Task: Add Alba Botanica Very Emollient Sunscreen Spry Spf 50 to the cart.
Action: Mouse moved to (335, 183)
Screenshot: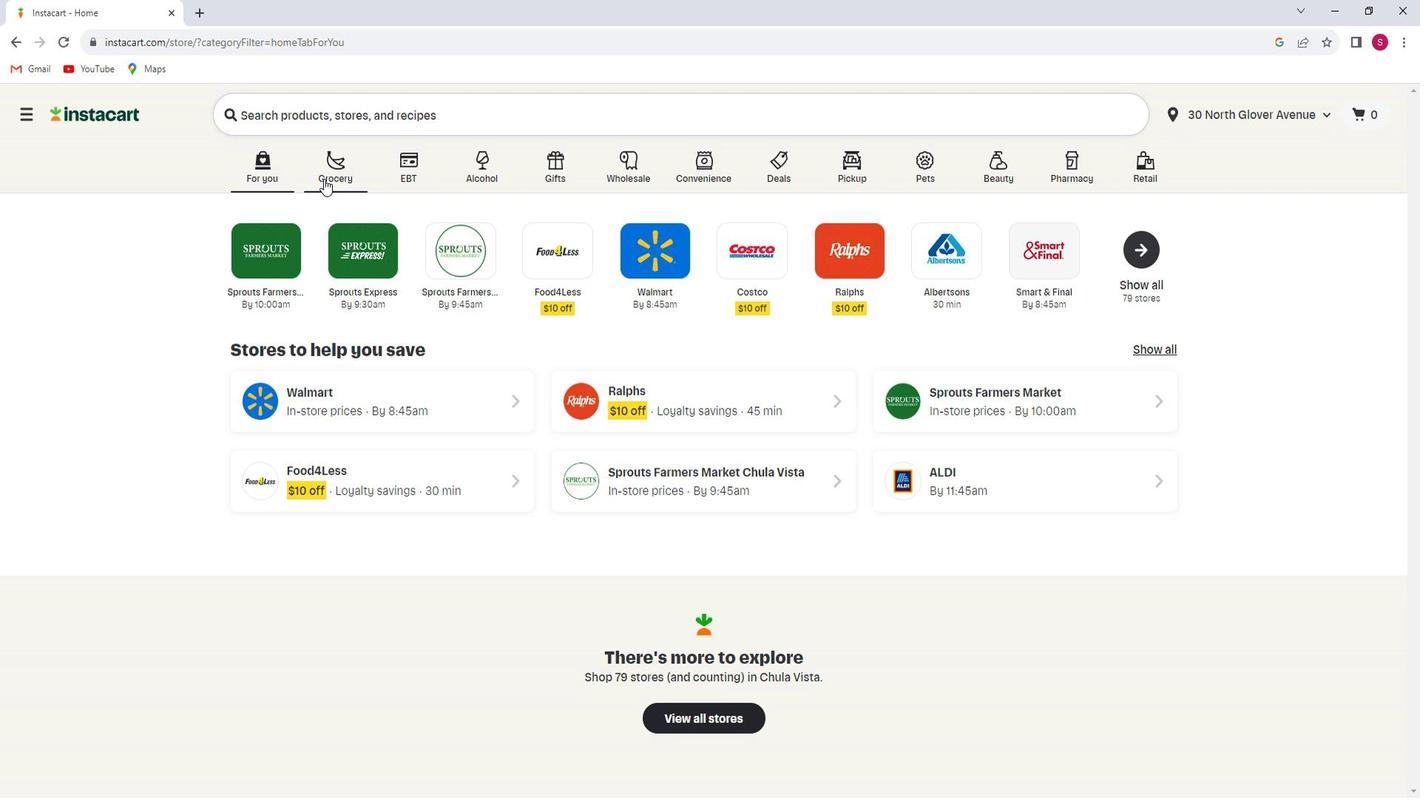 
Action: Mouse pressed left at (335, 183)
Screenshot: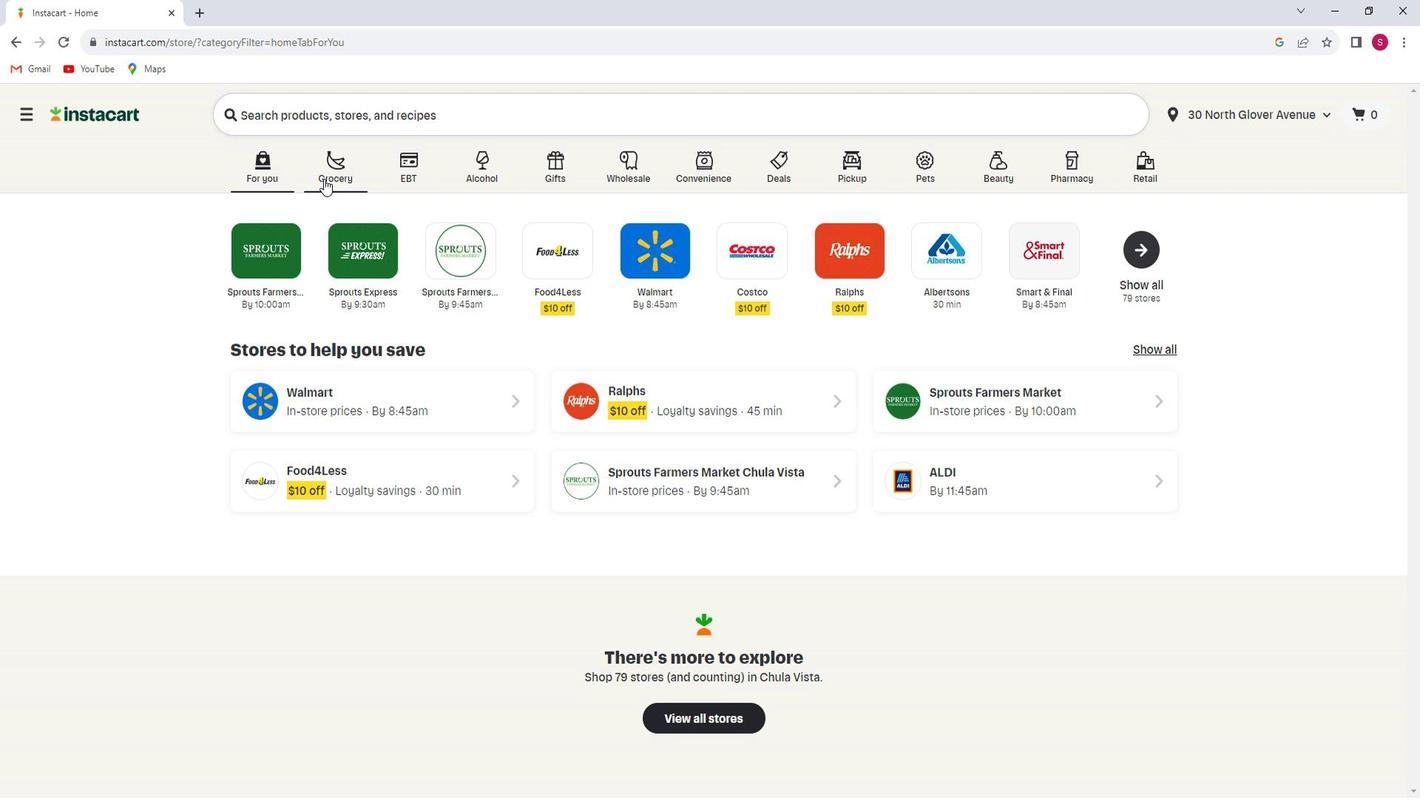 
Action: Mouse moved to (362, 448)
Screenshot: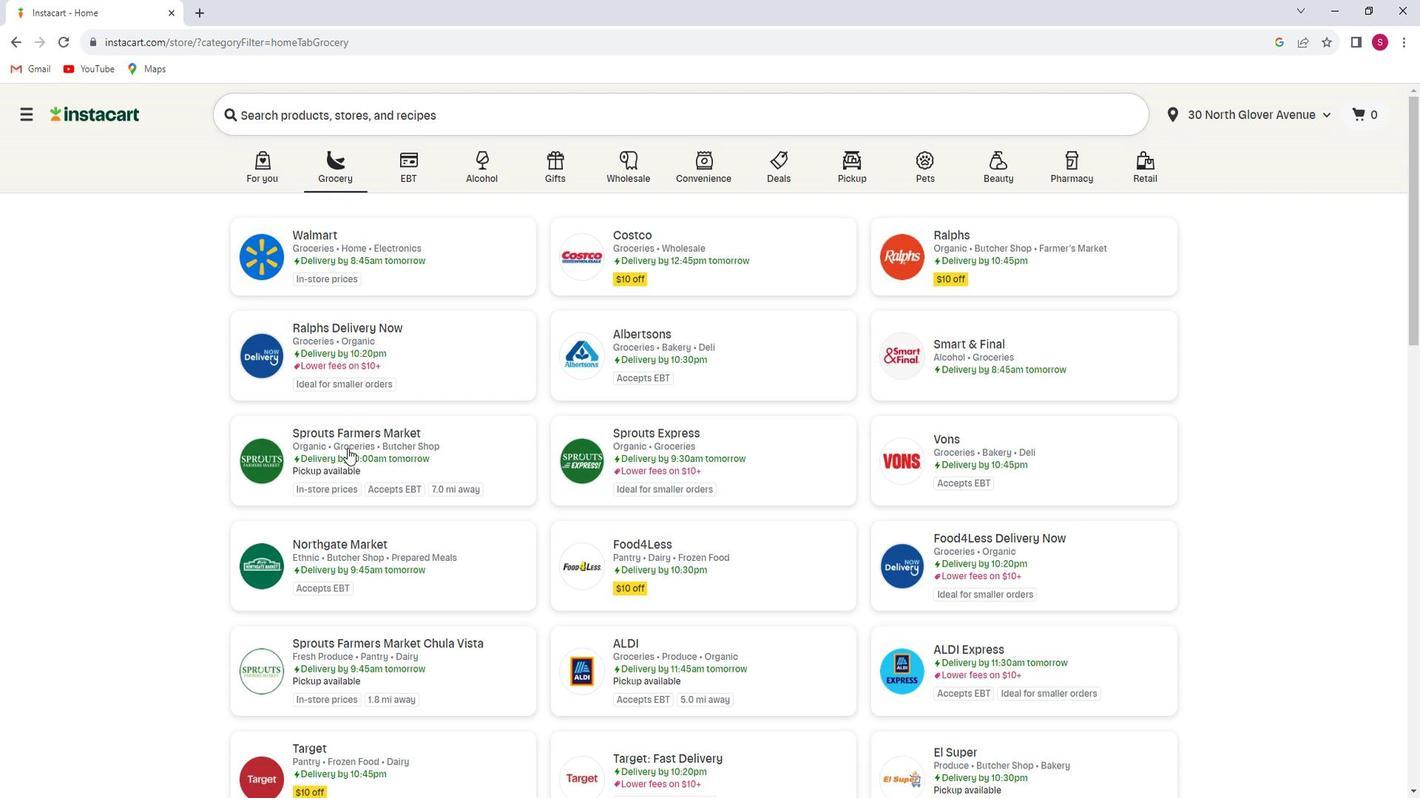 
Action: Mouse pressed left at (362, 448)
Screenshot: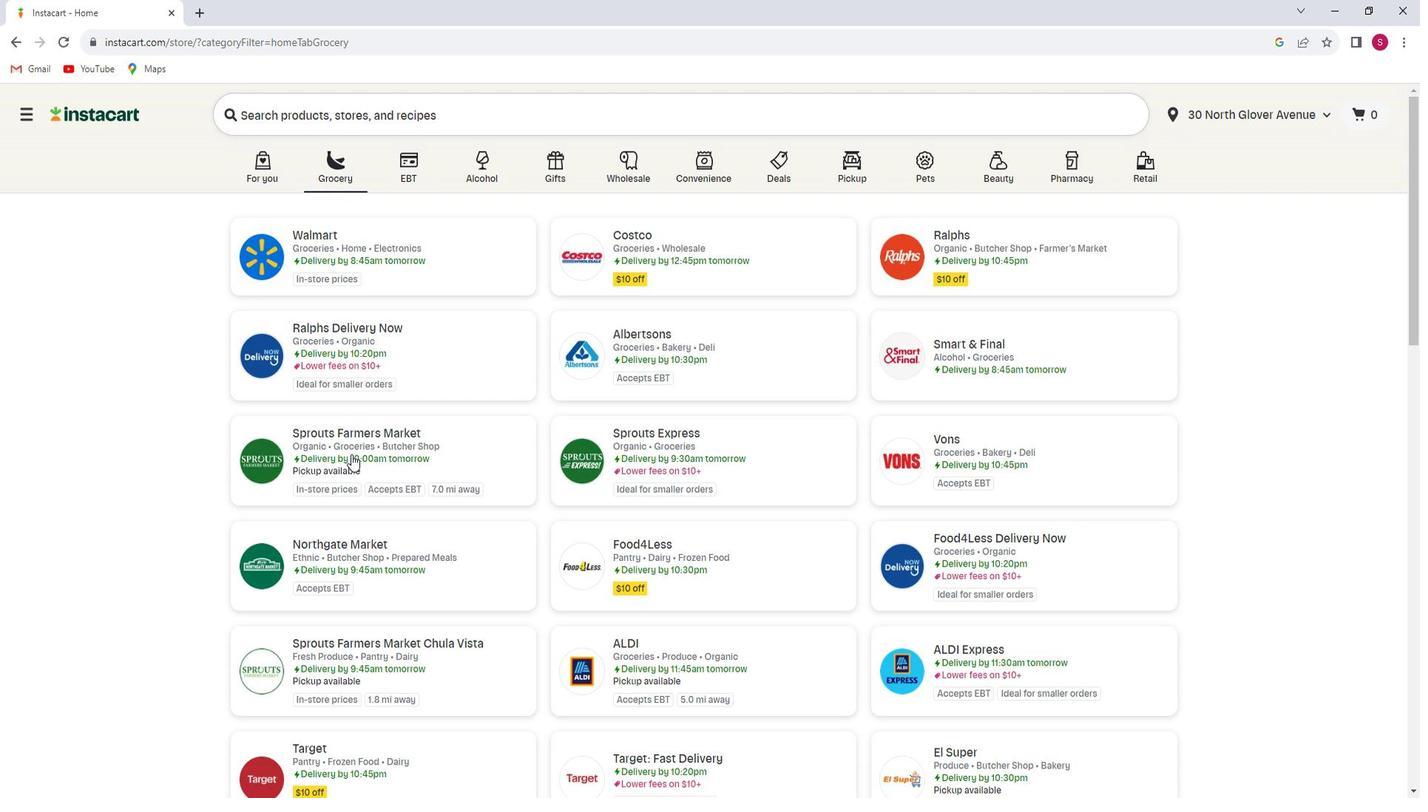 
Action: Mouse moved to (111, 448)
Screenshot: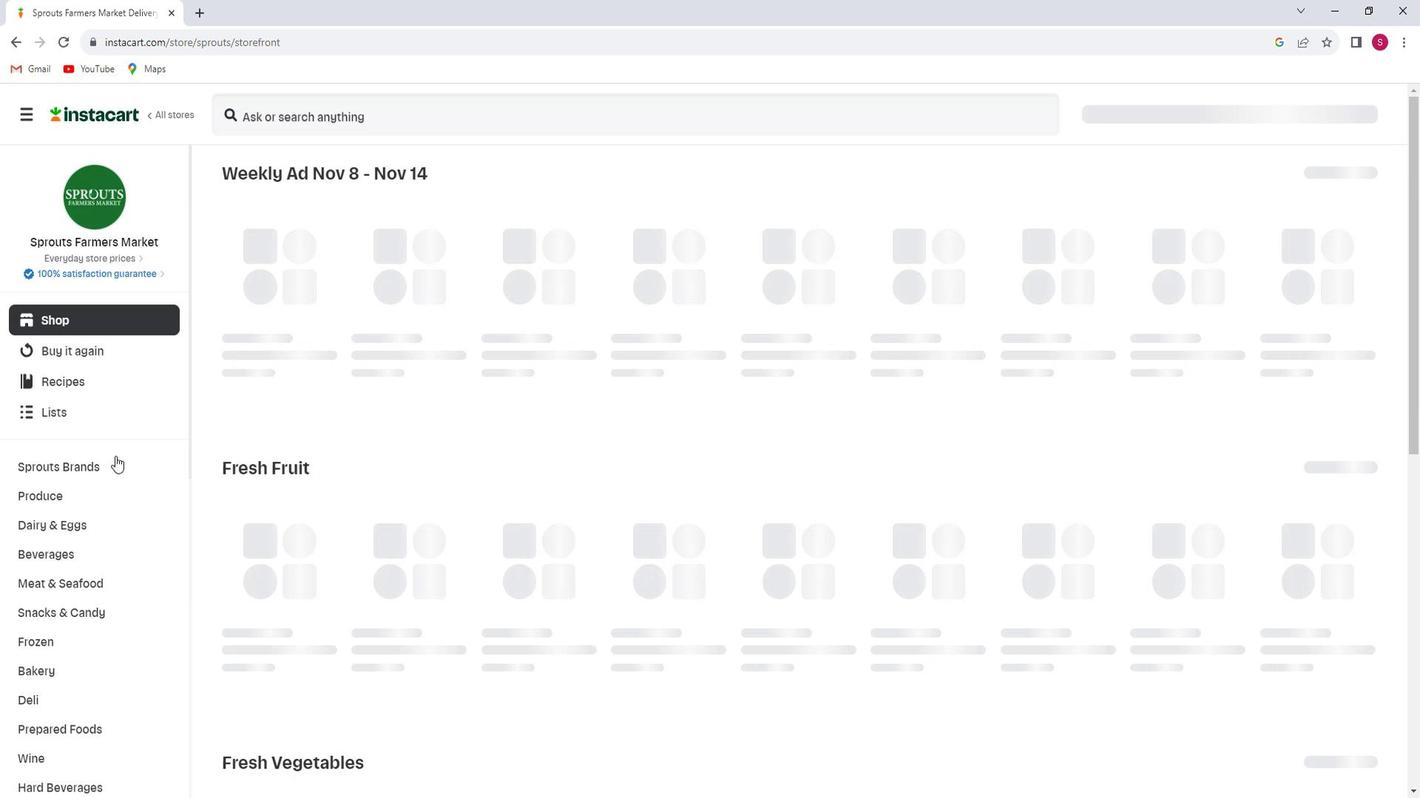 
Action: Mouse scrolled (111, 448) with delta (0, 0)
Screenshot: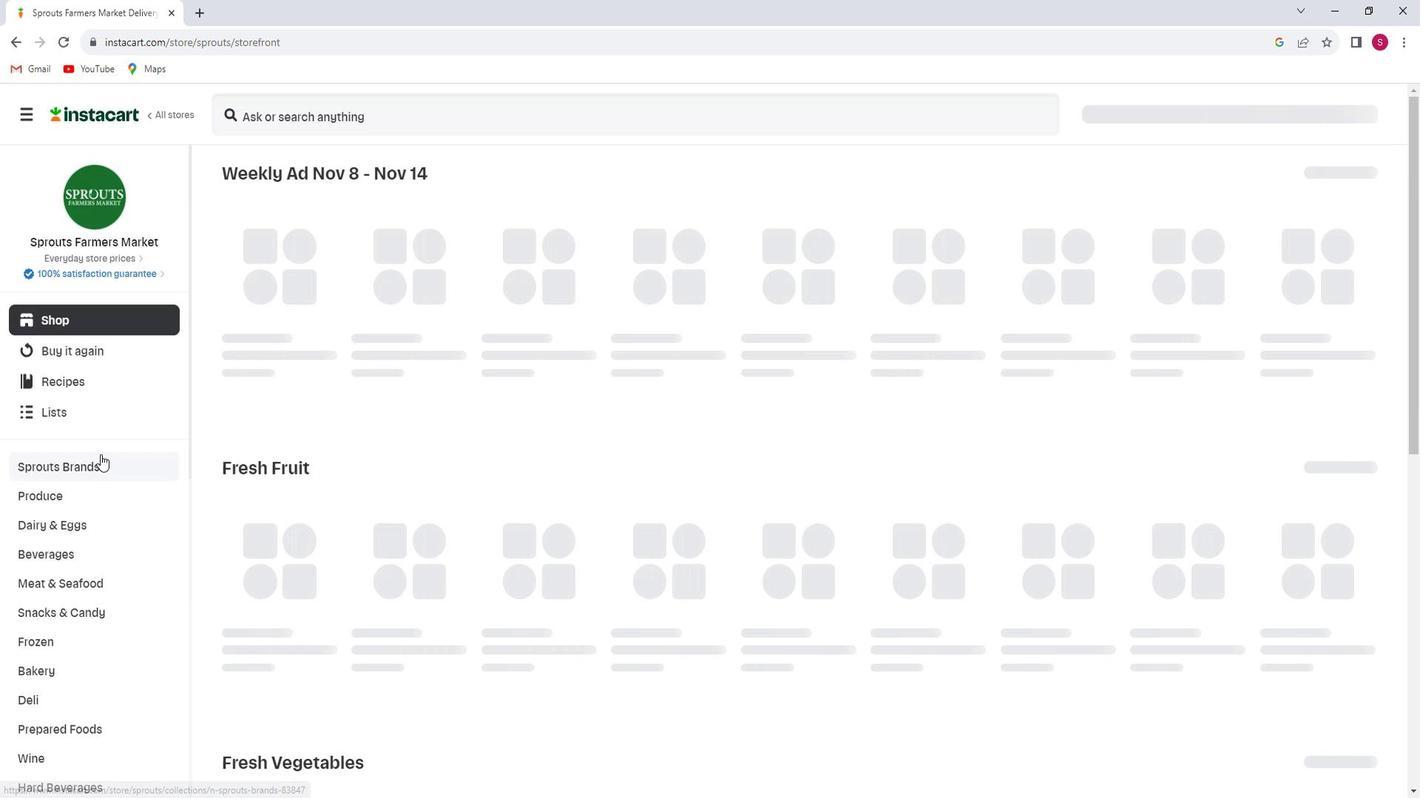 
Action: Mouse scrolled (111, 448) with delta (0, 0)
Screenshot: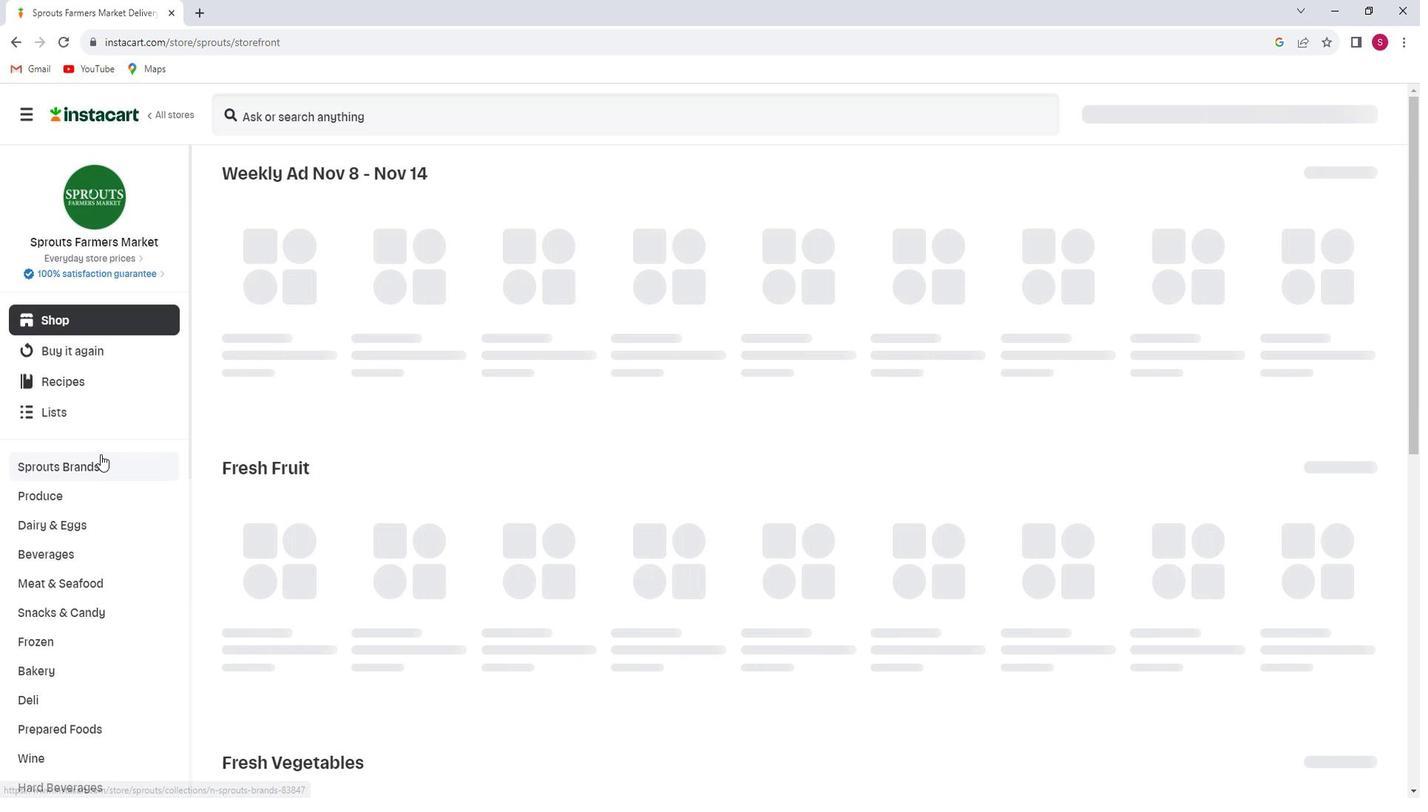 
Action: Mouse scrolled (111, 448) with delta (0, 0)
Screenshot: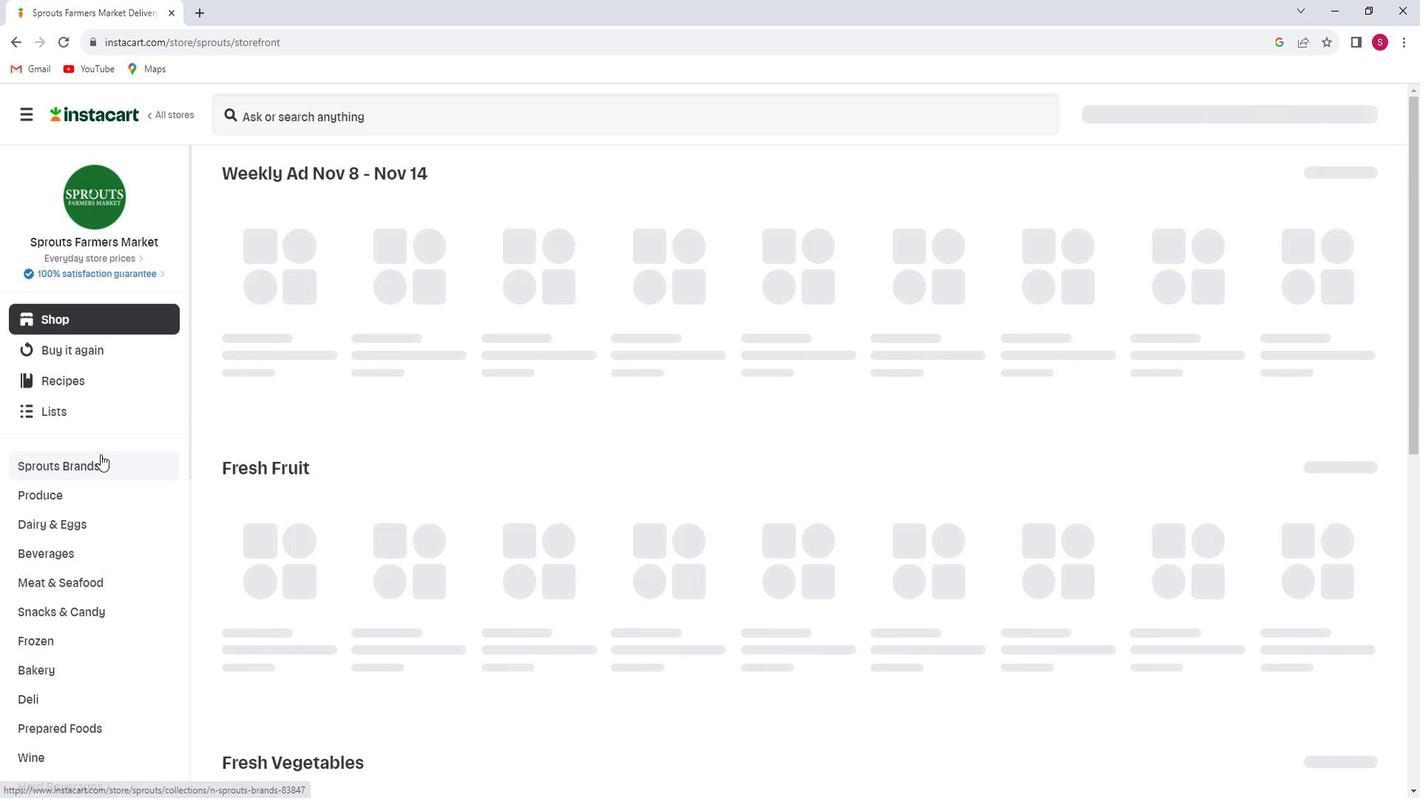
Action: Mouse scrolled (111, 448) with delta (0, 0)
Screenshot: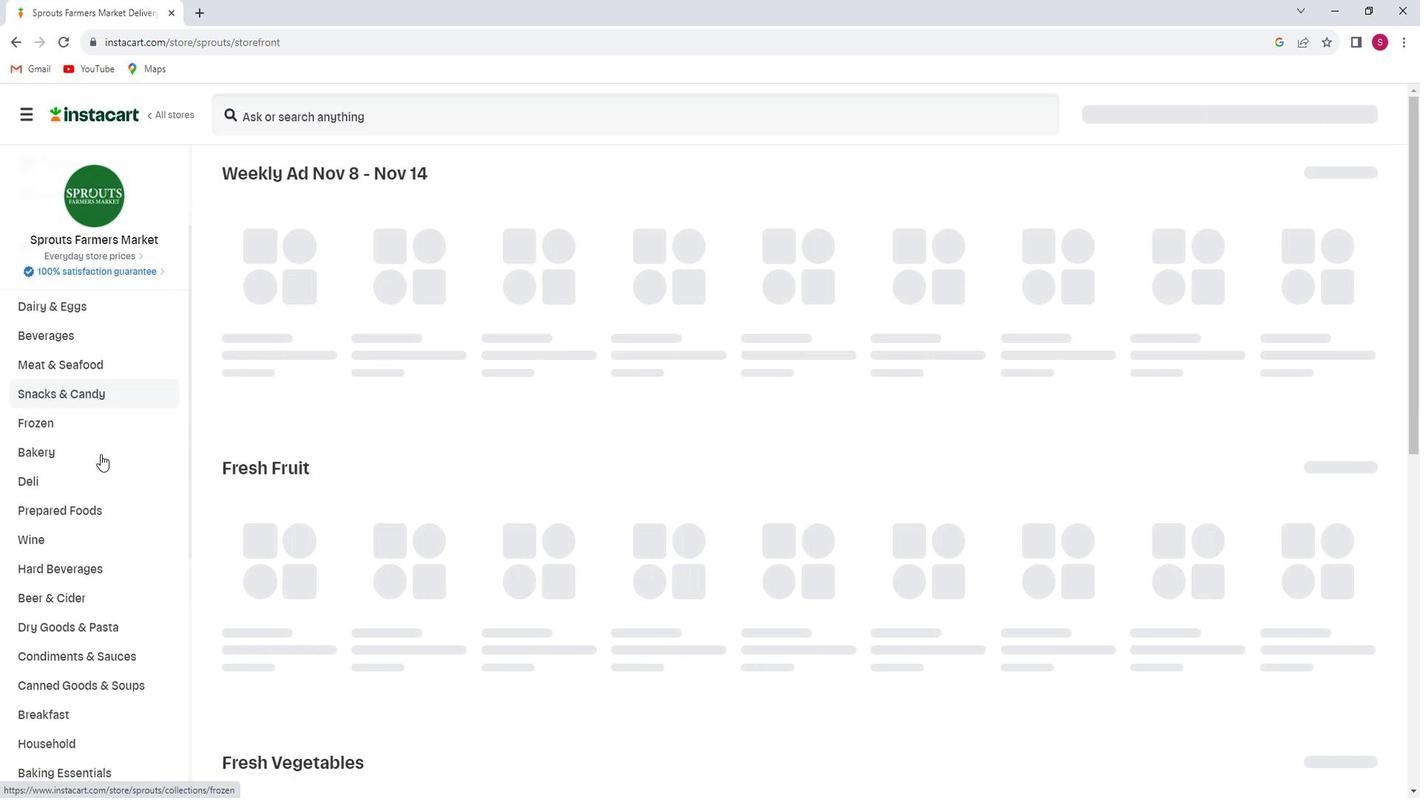 
Action: Mouse scrolled (111, 448) with delta (0, 0)
Screenshot: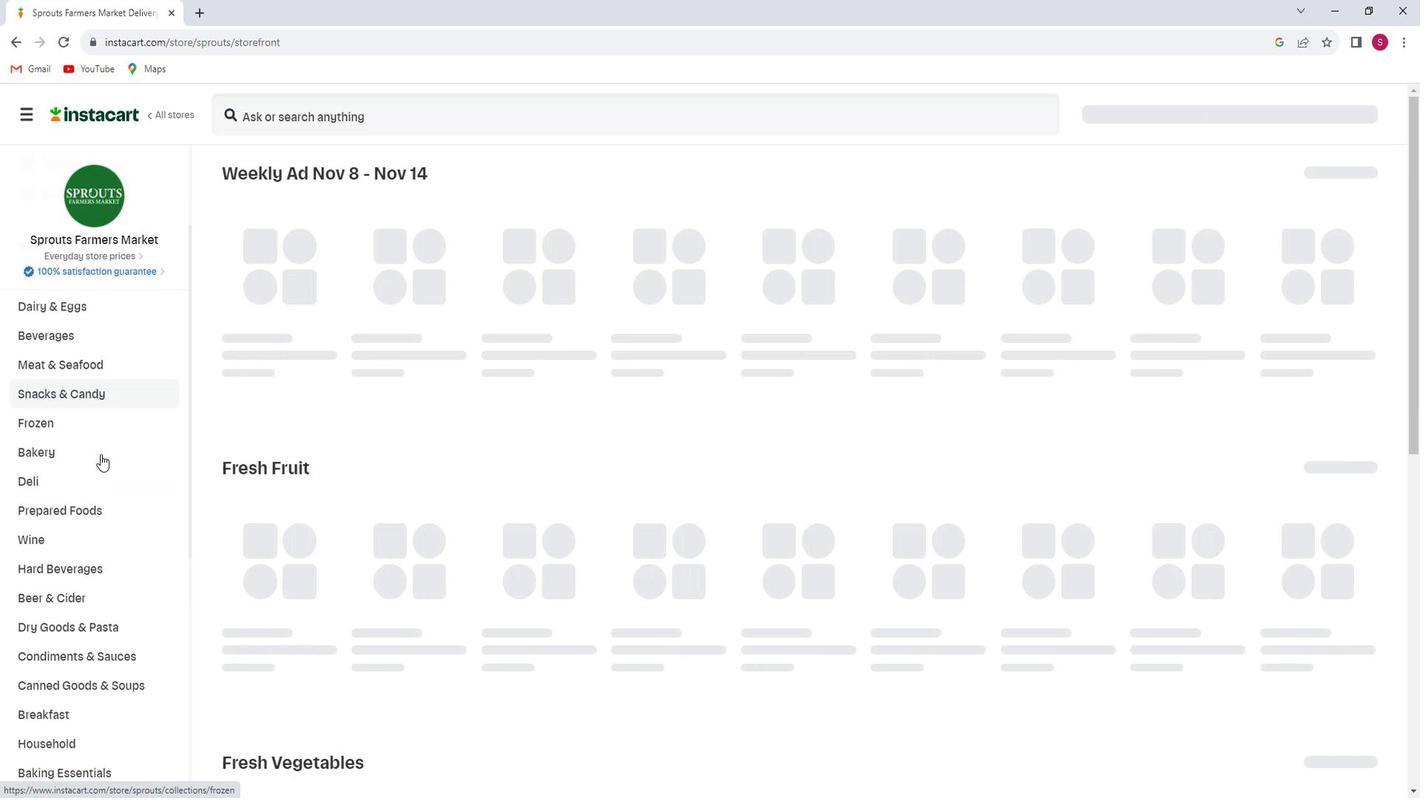 
Action: Mouse scrolled (111, 448) with delta (0, 0)
Screenshot: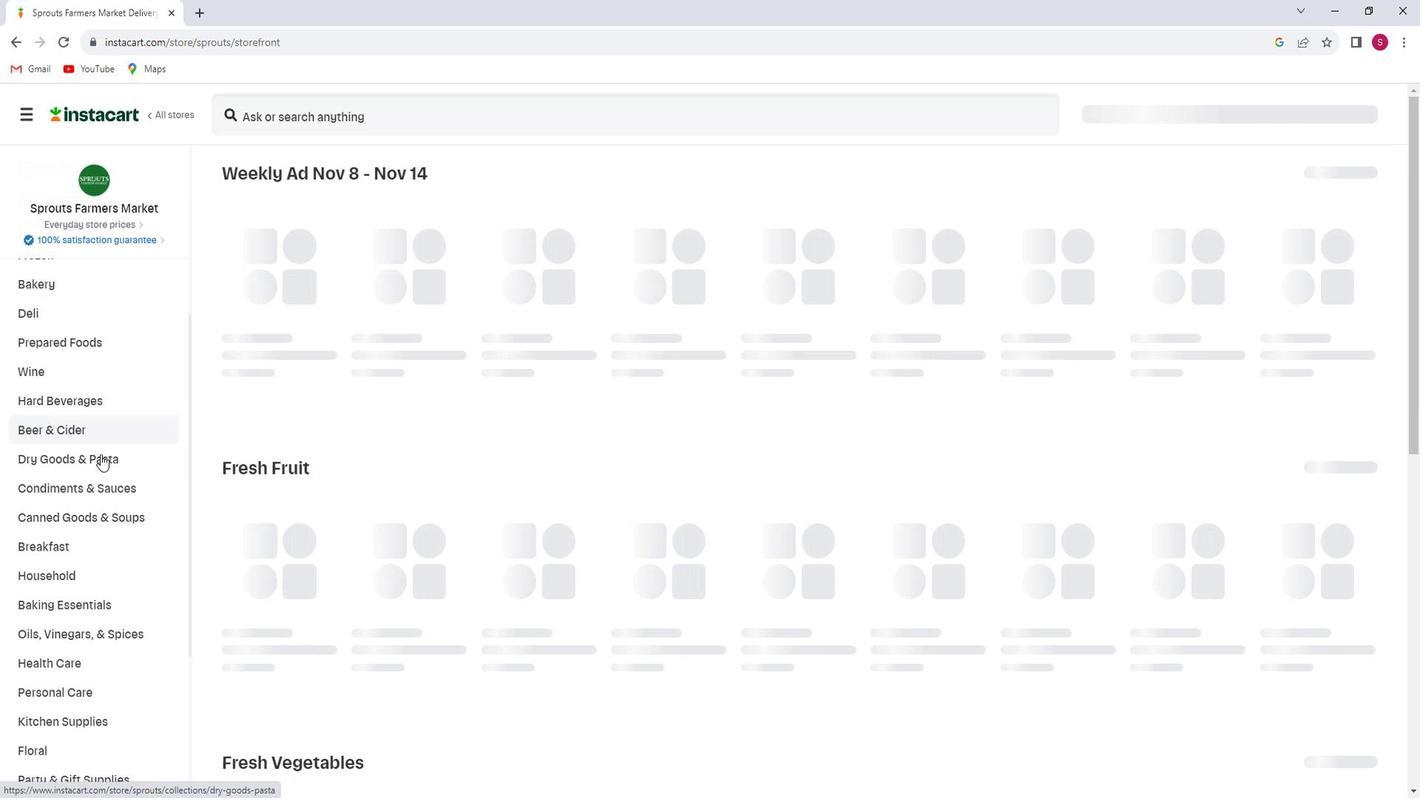 
Action: Mouse scrolled (111, 448) with delta (0, 0)
Screenshot: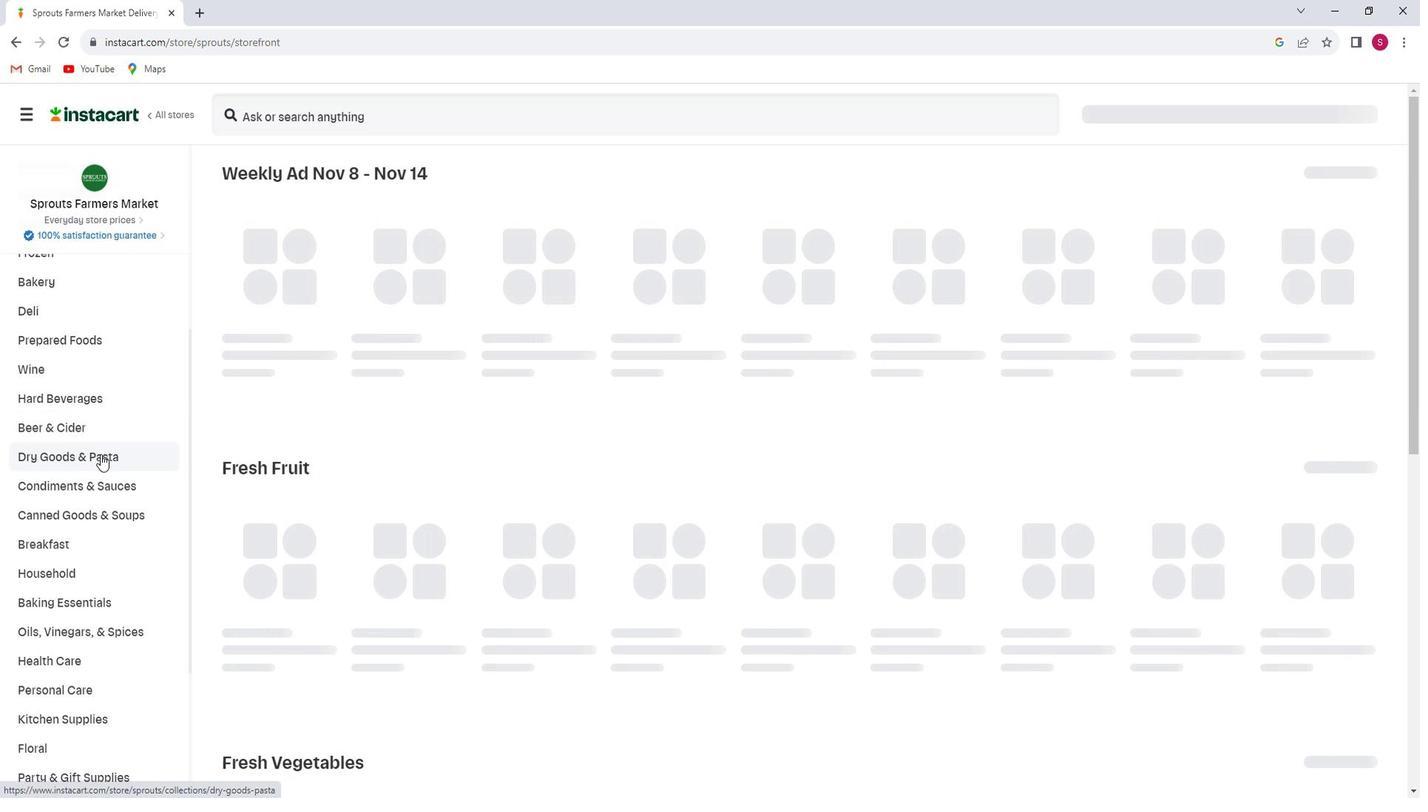 
Action: Mouse moved to (110, 476)
Screenshot: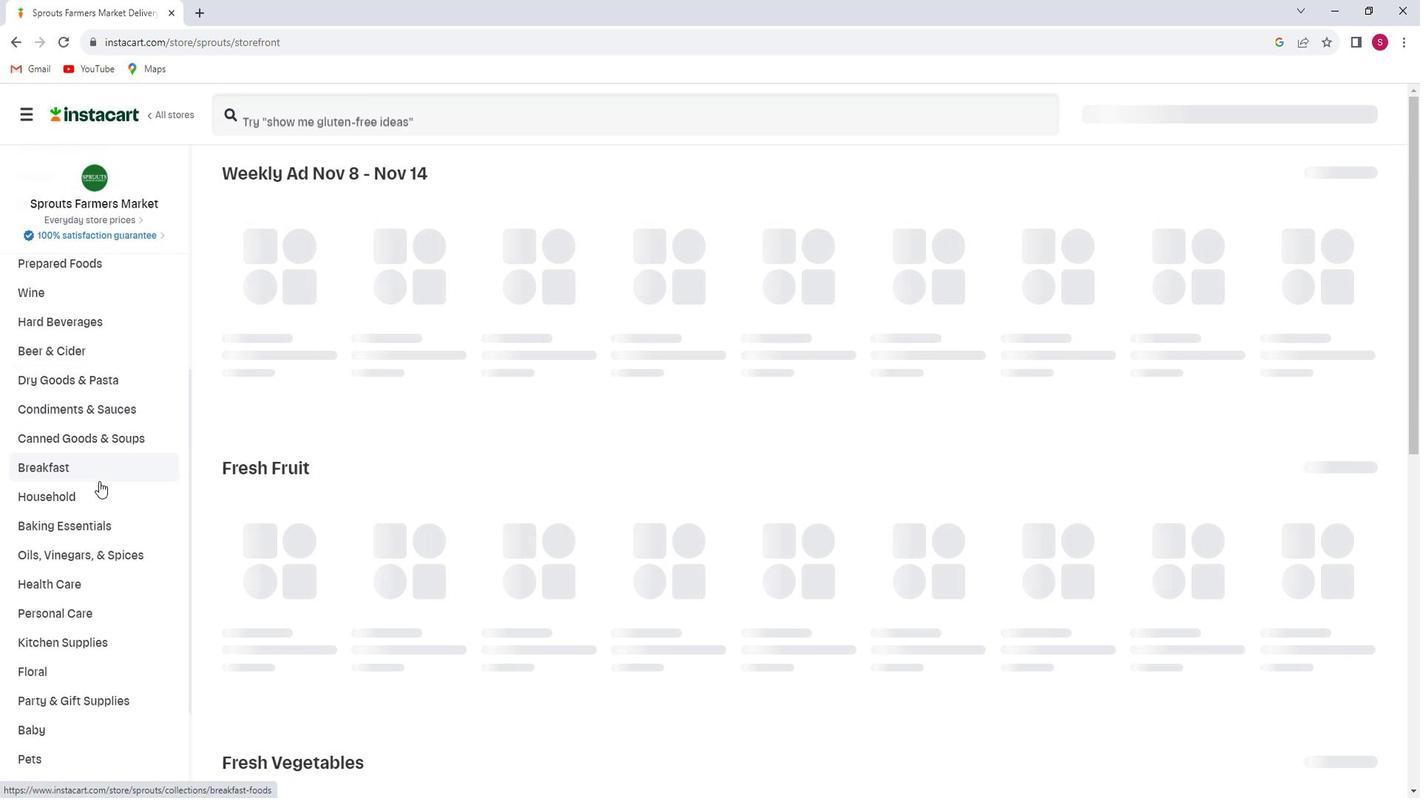 
Action: Mouse scrolled (110, 475) with delta (0, 0)
Screenshot: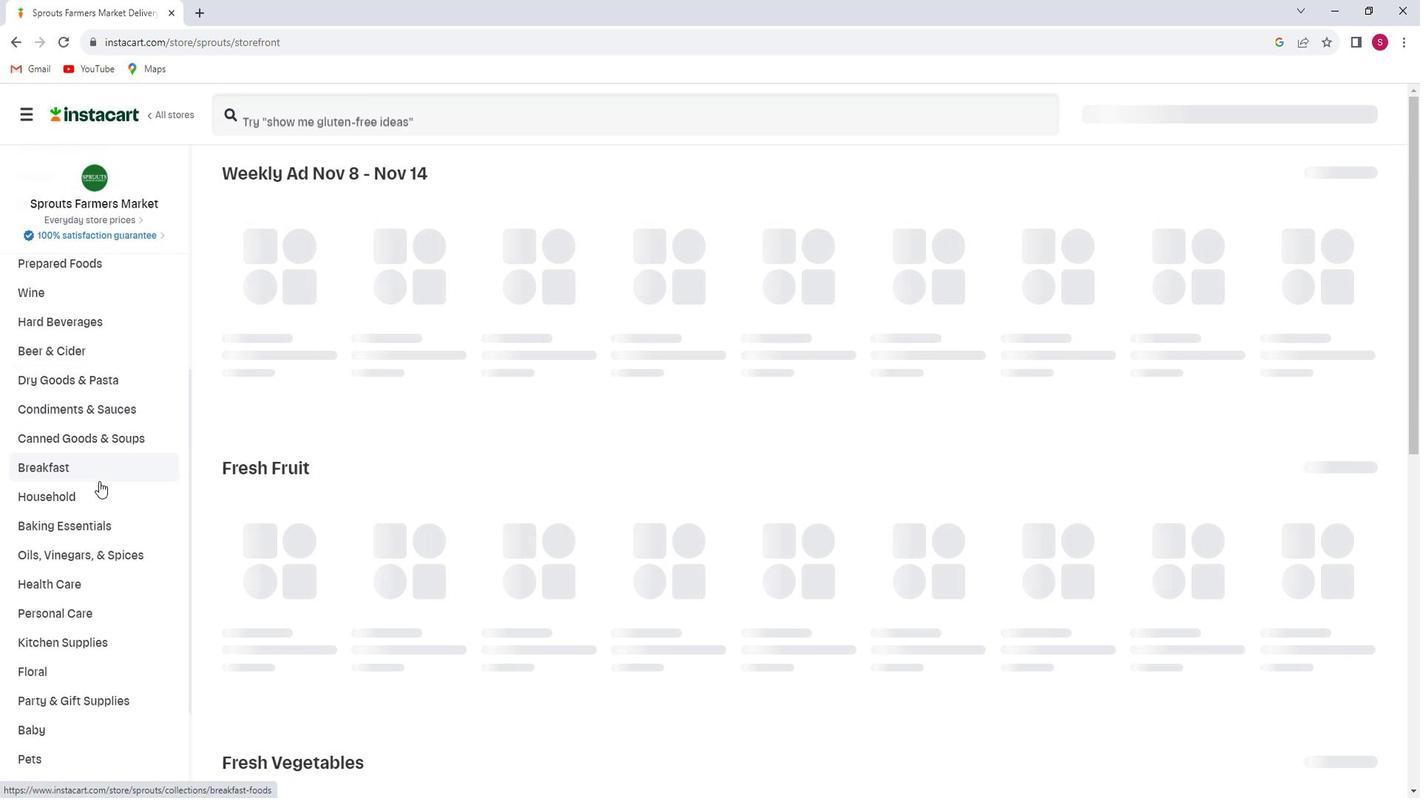 
Action: Mouse moved to (110, 477)
Screenshot: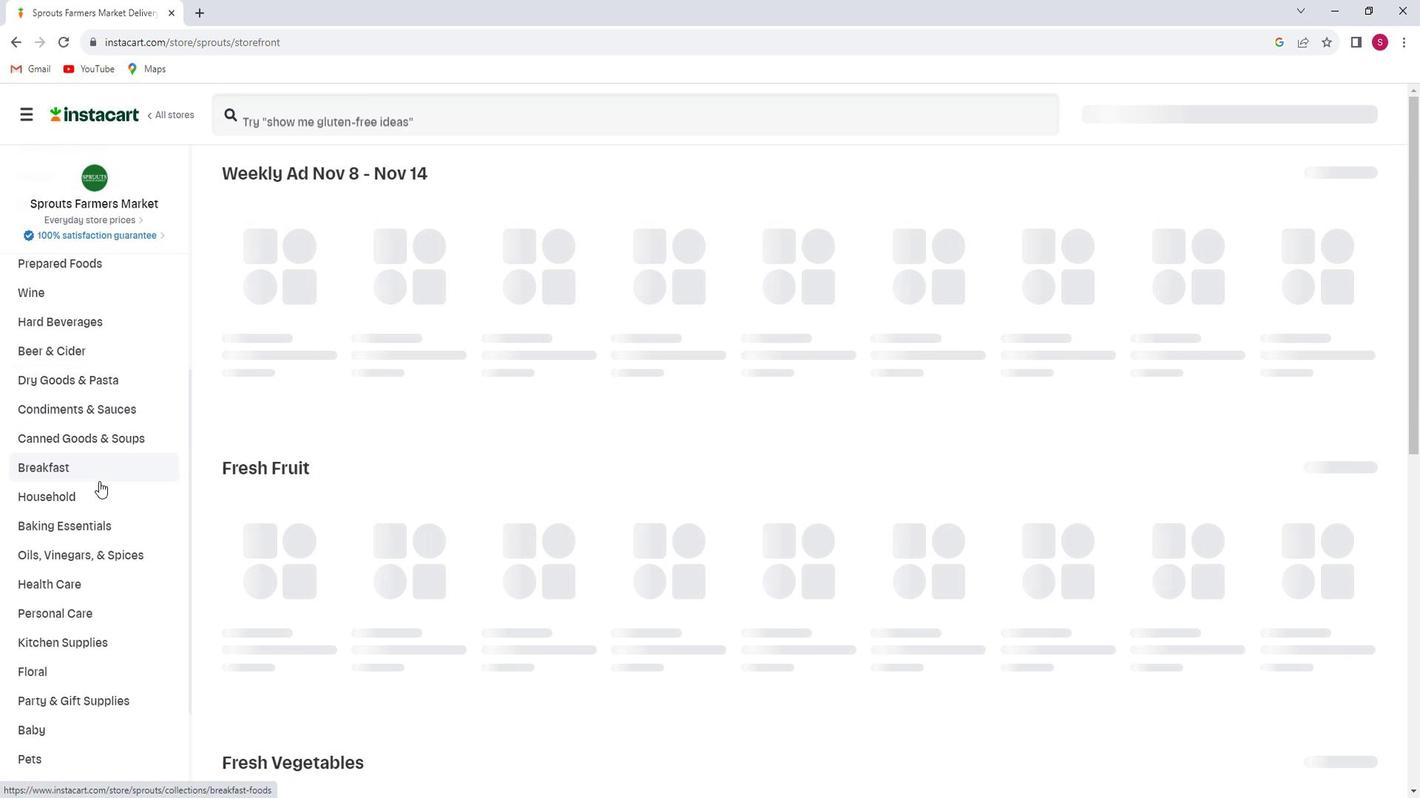 
Action: Mouse scrolled (110, 477) with delta (0, 0)
Screenshot: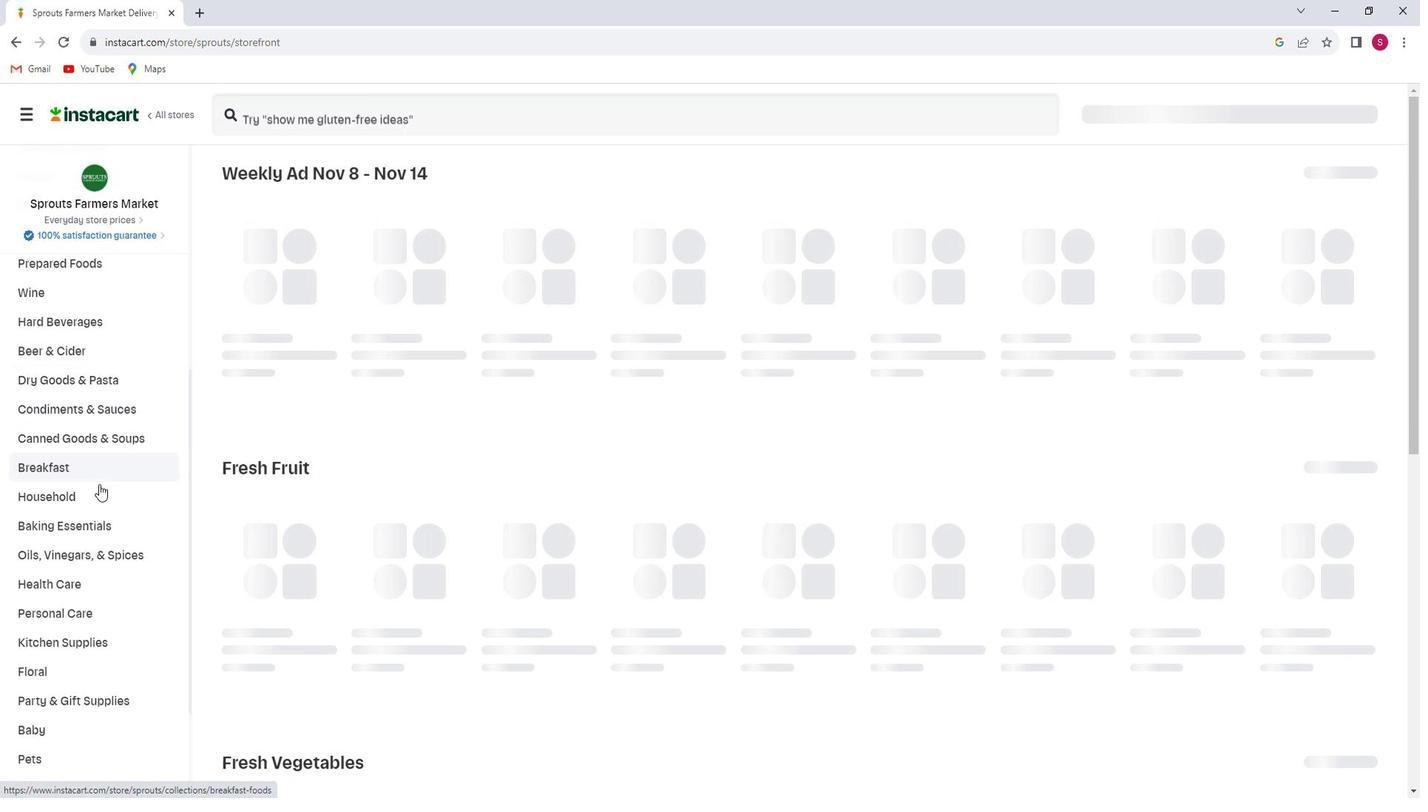 
Action: Mouse moved to (119, 452)
Screenshot: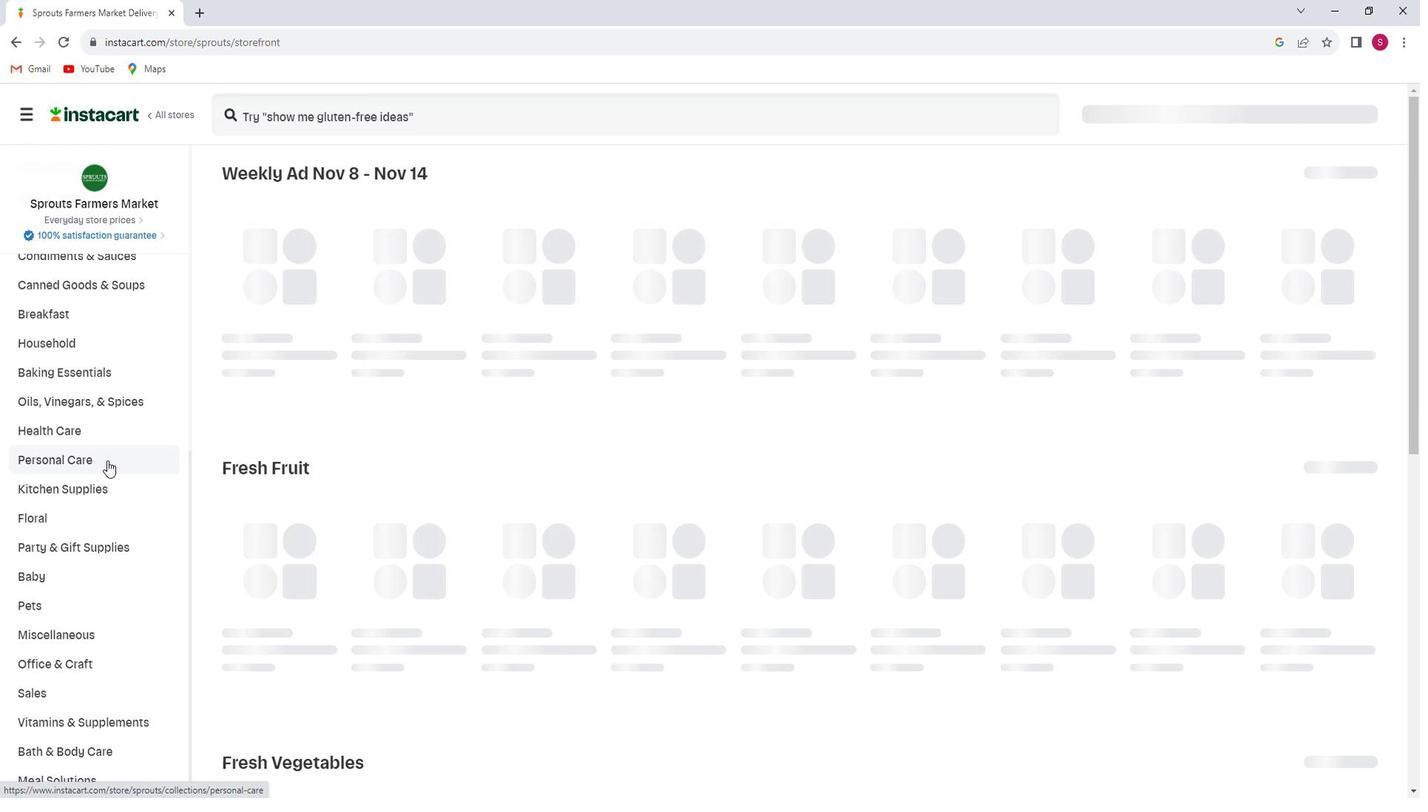 
Action: Mouse pressed left at (119, 452)
Screenshot: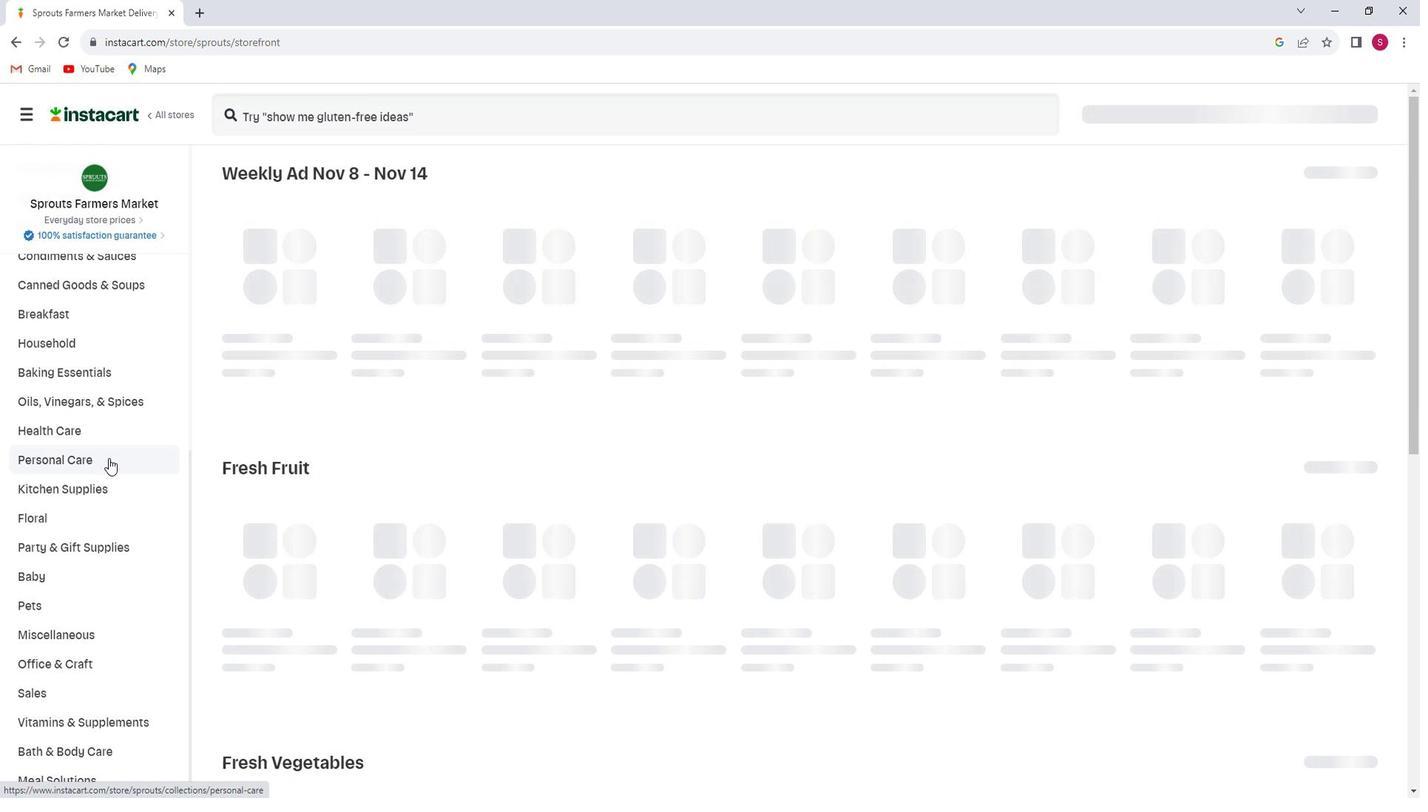 
Action: Mouse moved to (1133, 229)
Screenshot: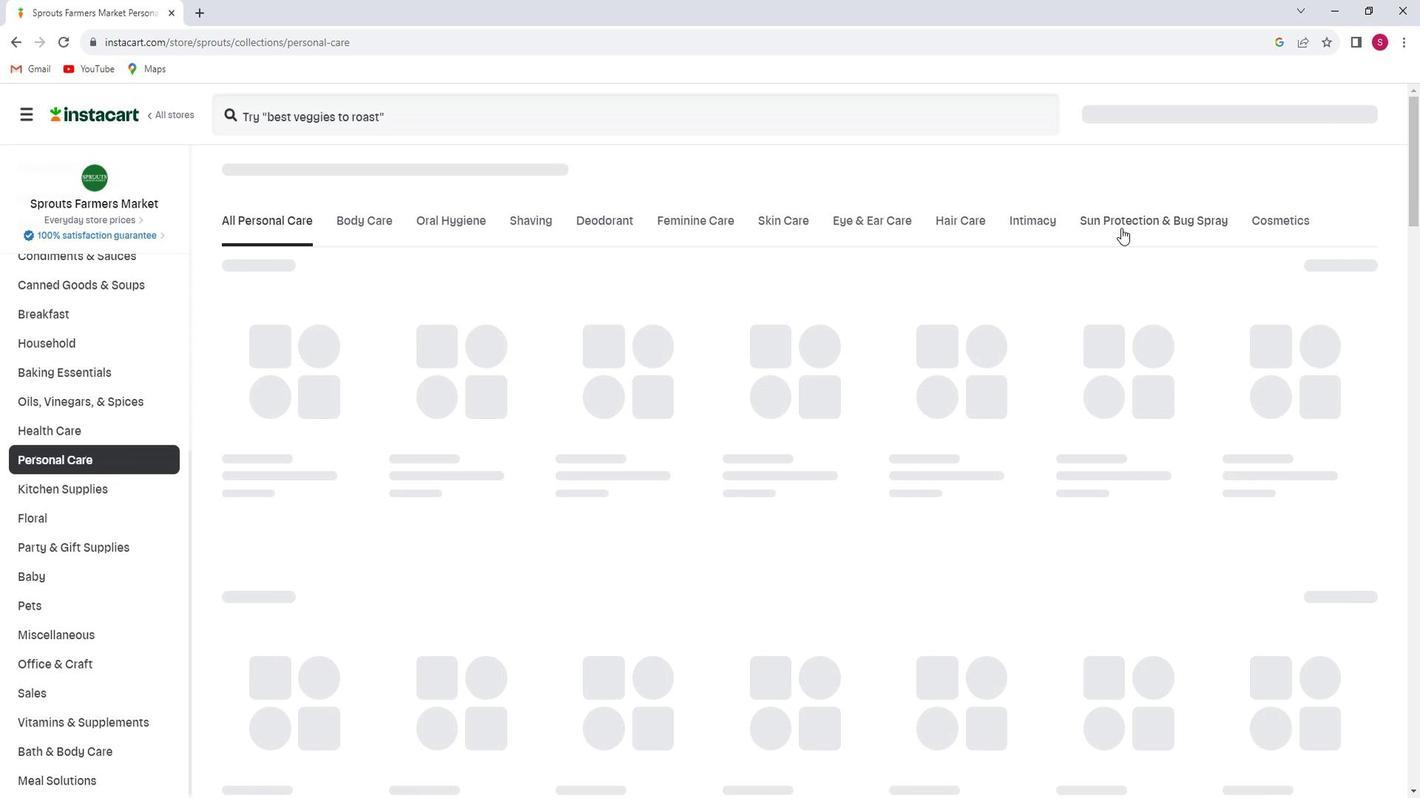 
Action: Mouse pressed left at (1133, 229)
Screenshot: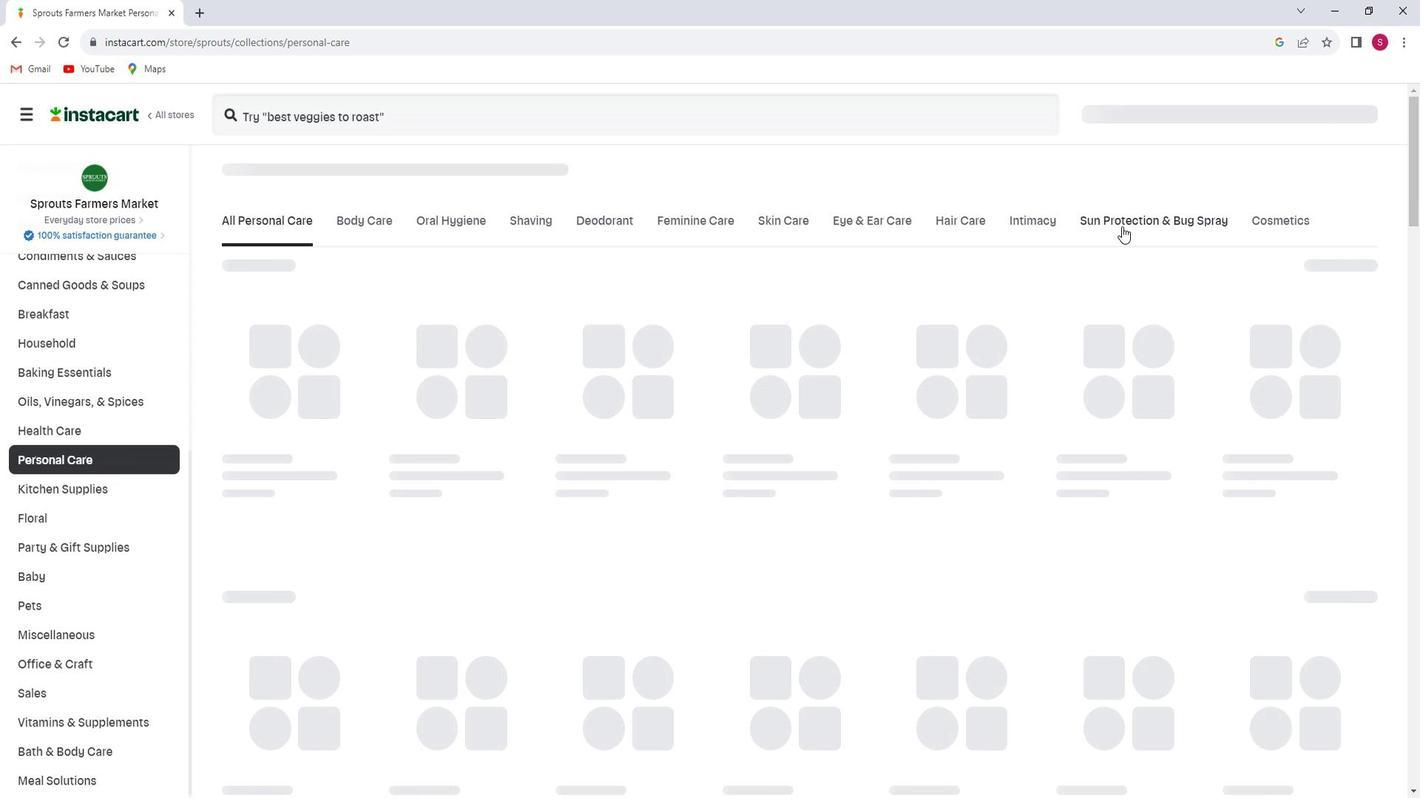 
Action: Mouse moved to (606, 132)
Screenshot: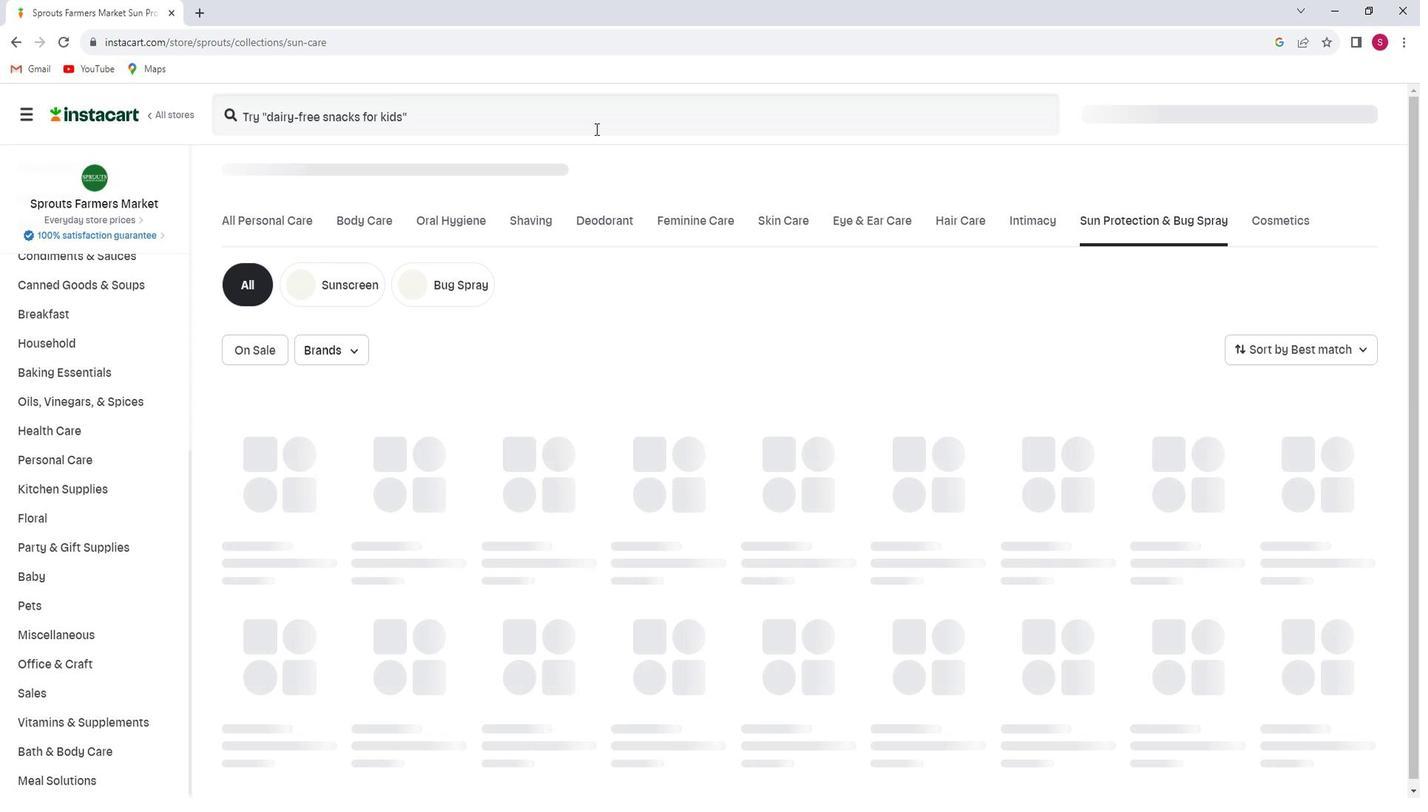 
Action: Mouse pressed left at (606, 132)
Screenshot: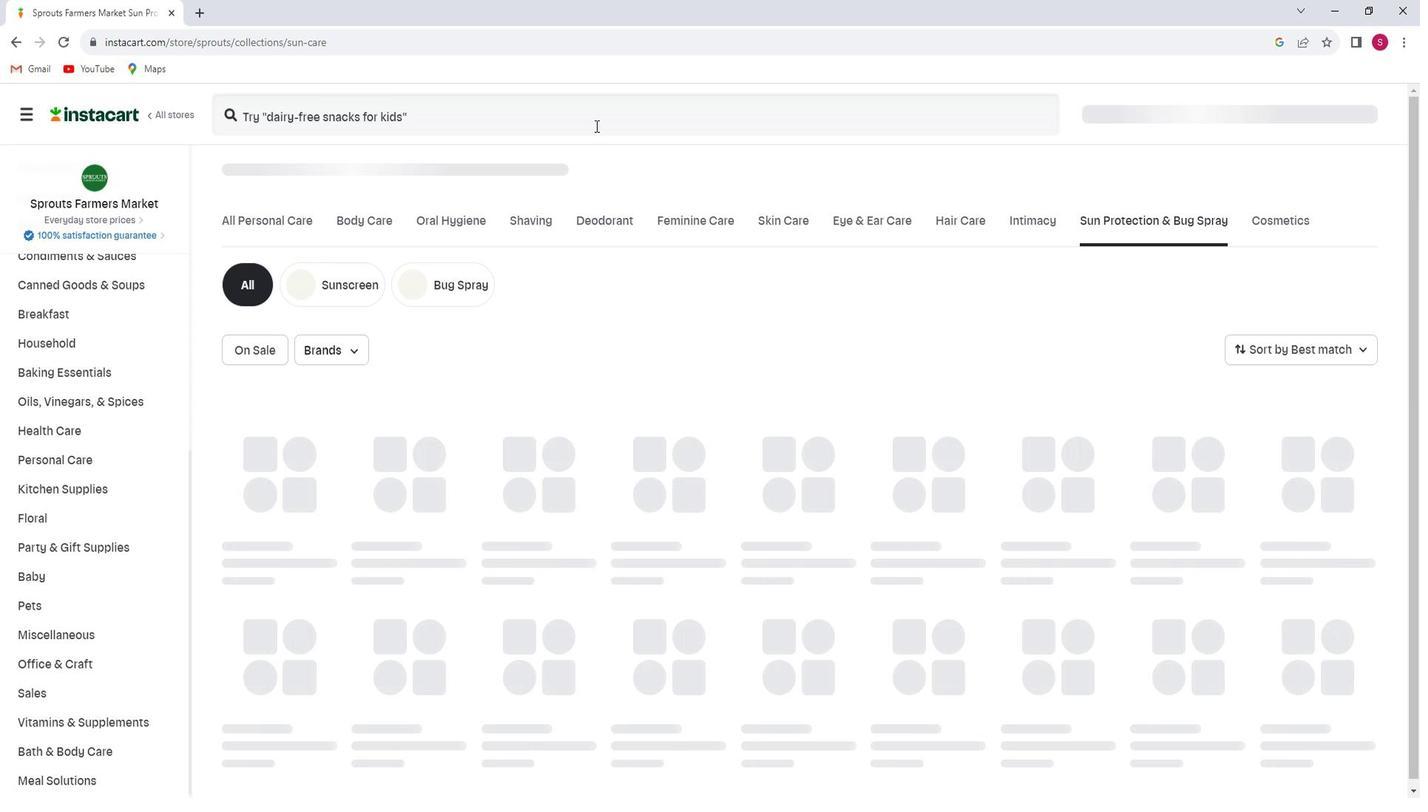 
Action: Key pressed <Key.shift>Alba<Key.space><Key.shift>Botanica<Key.space><Key.shift>Very<Key.space><Key.shift>Emollient<Key.space><Key.shift>Sunscreen<Key.space><Key.shift>Spry<Key.space><Key.shift>Spf<Key.space>50<Key.enter>
Screenshot: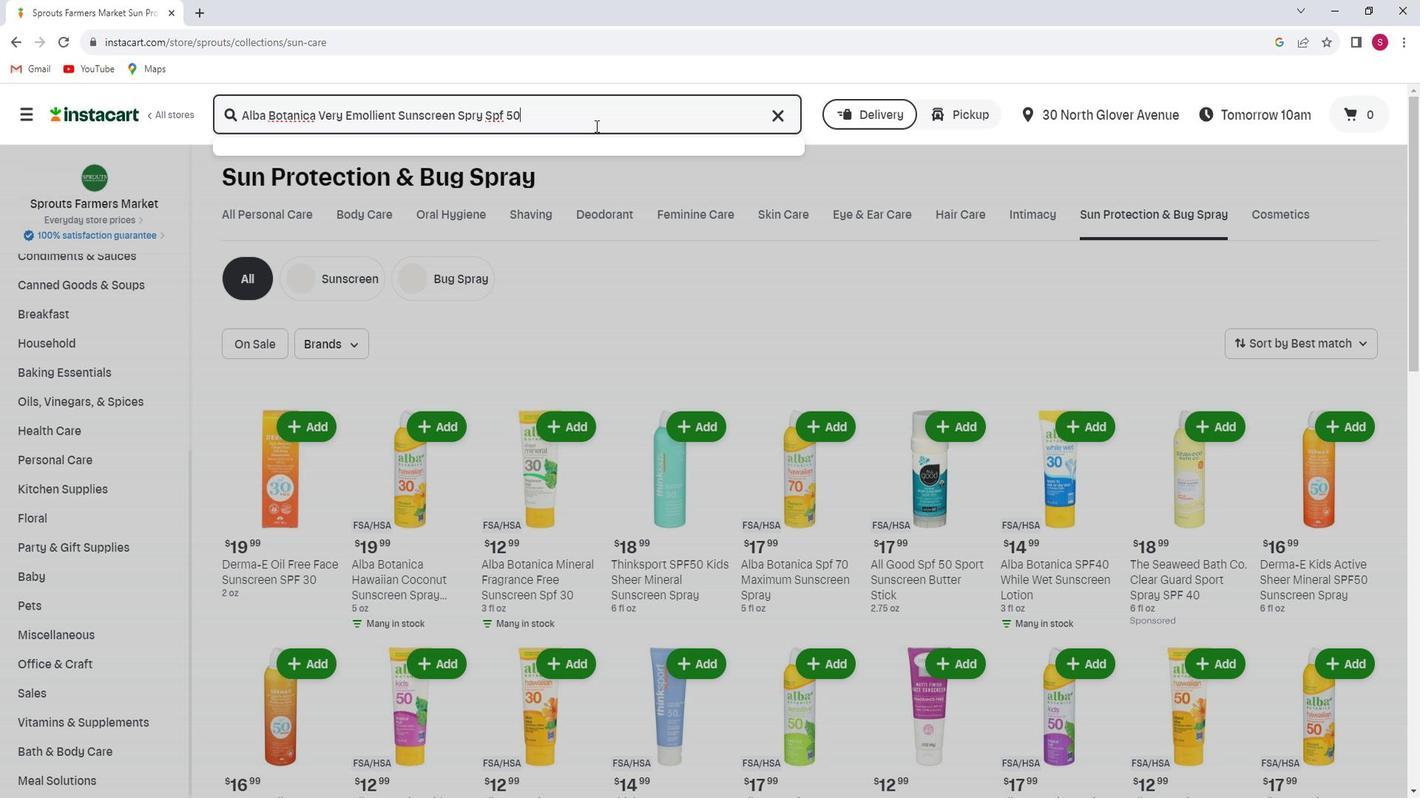 
Action: Mouse moved to (632, 239)
Screenshot: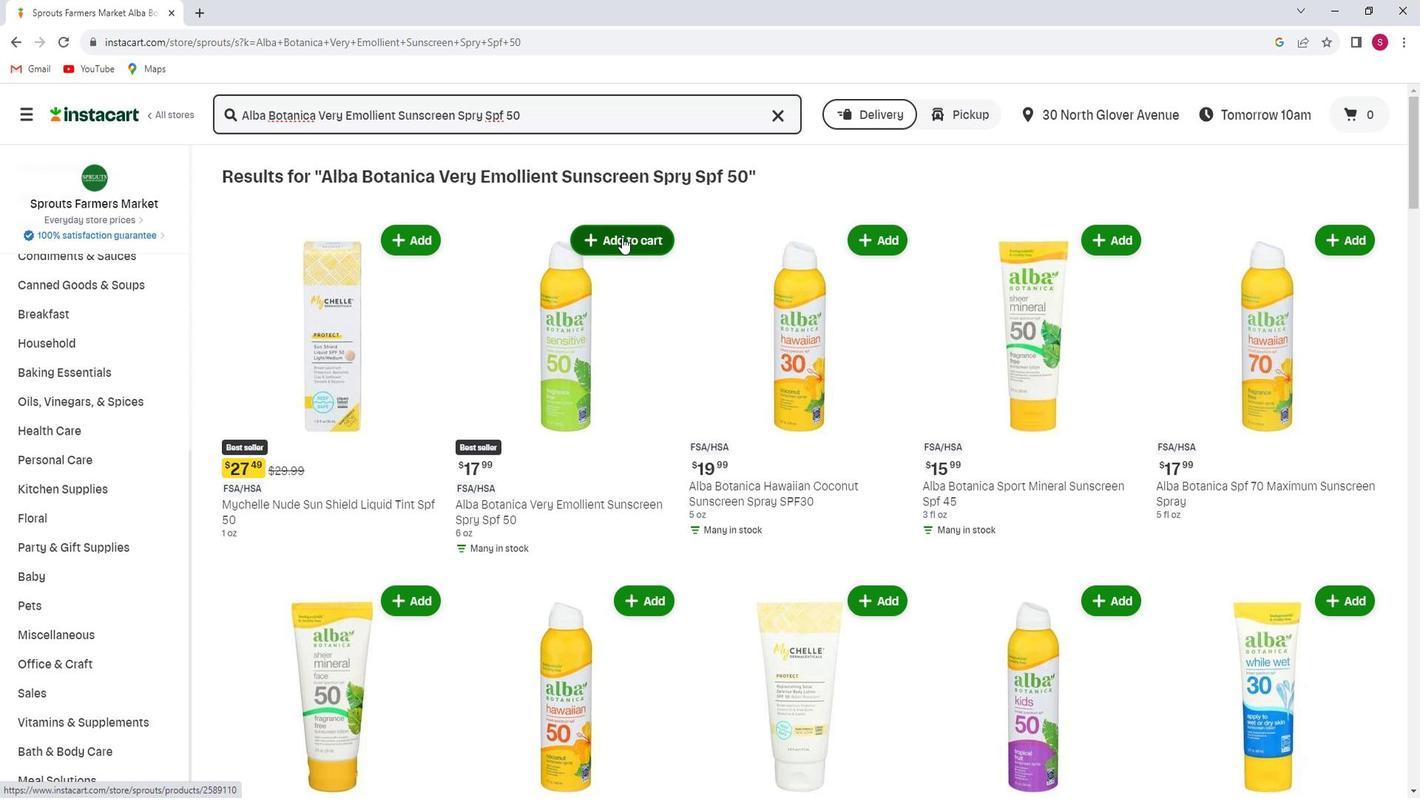 
Action: Mouse pressed left at (632, 239)
Screenshot: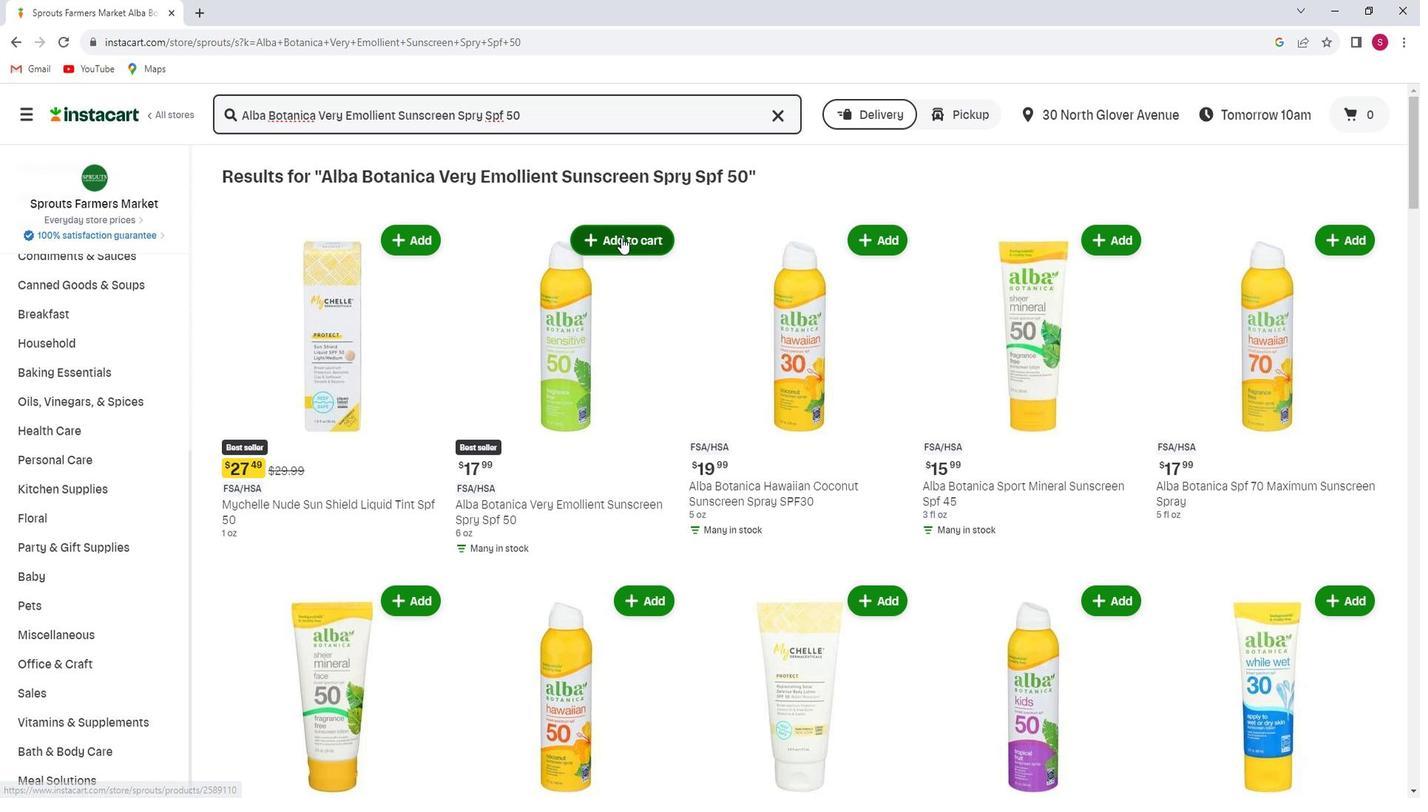 
Action: Mouse moved to (640, 314)
Screenshot: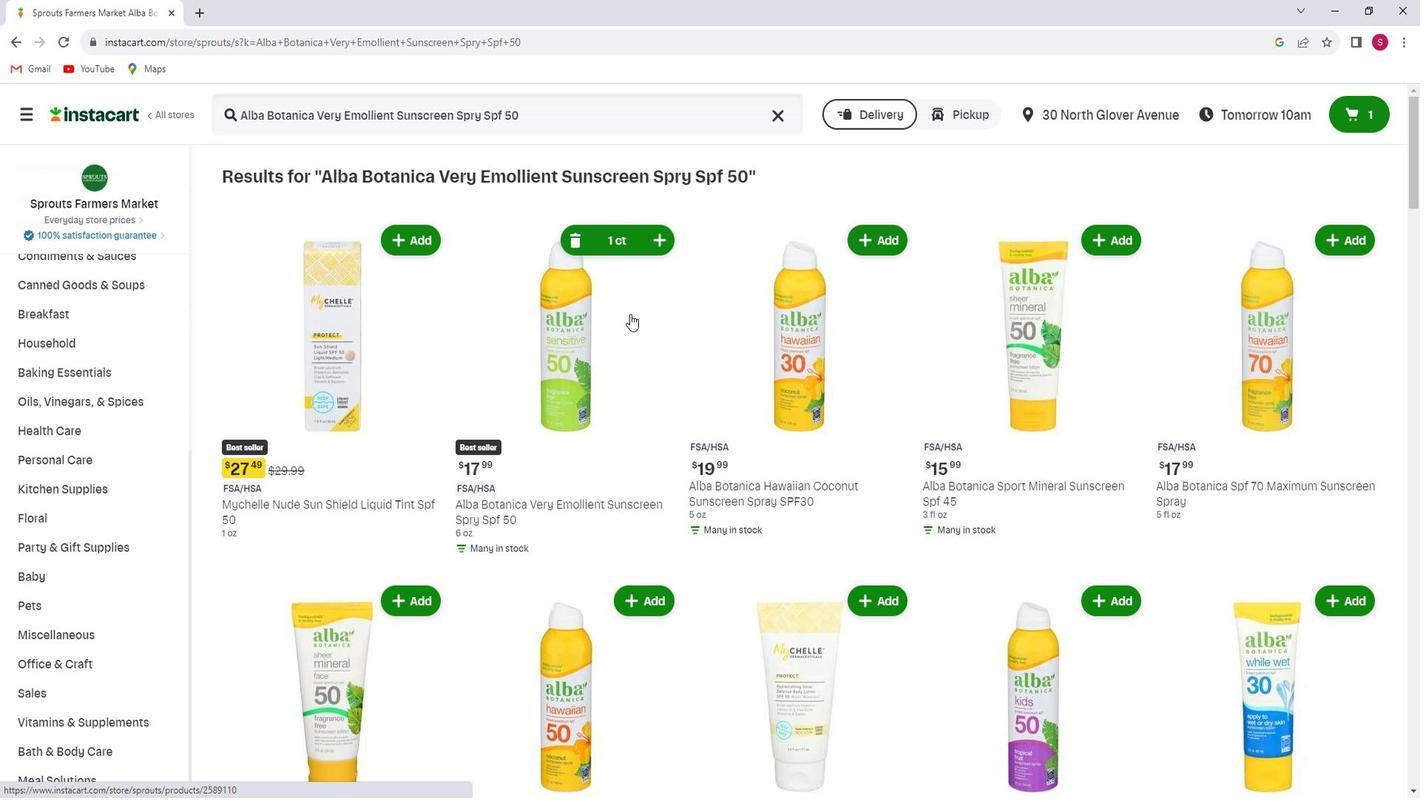 
